 Task: Add filter "Question" in type.
Action: Mouse moved to (855, 259)
Screenshot: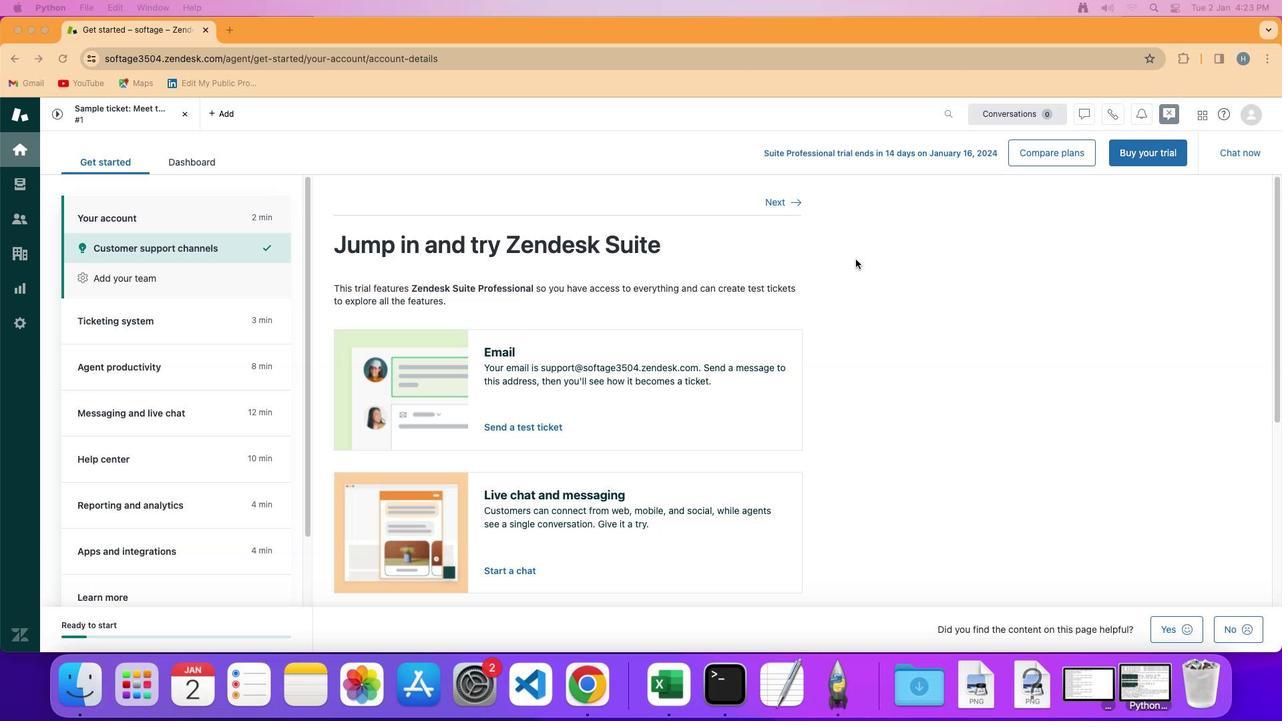 
Action: Mouse pressed left at (855, 259)
Screenshot: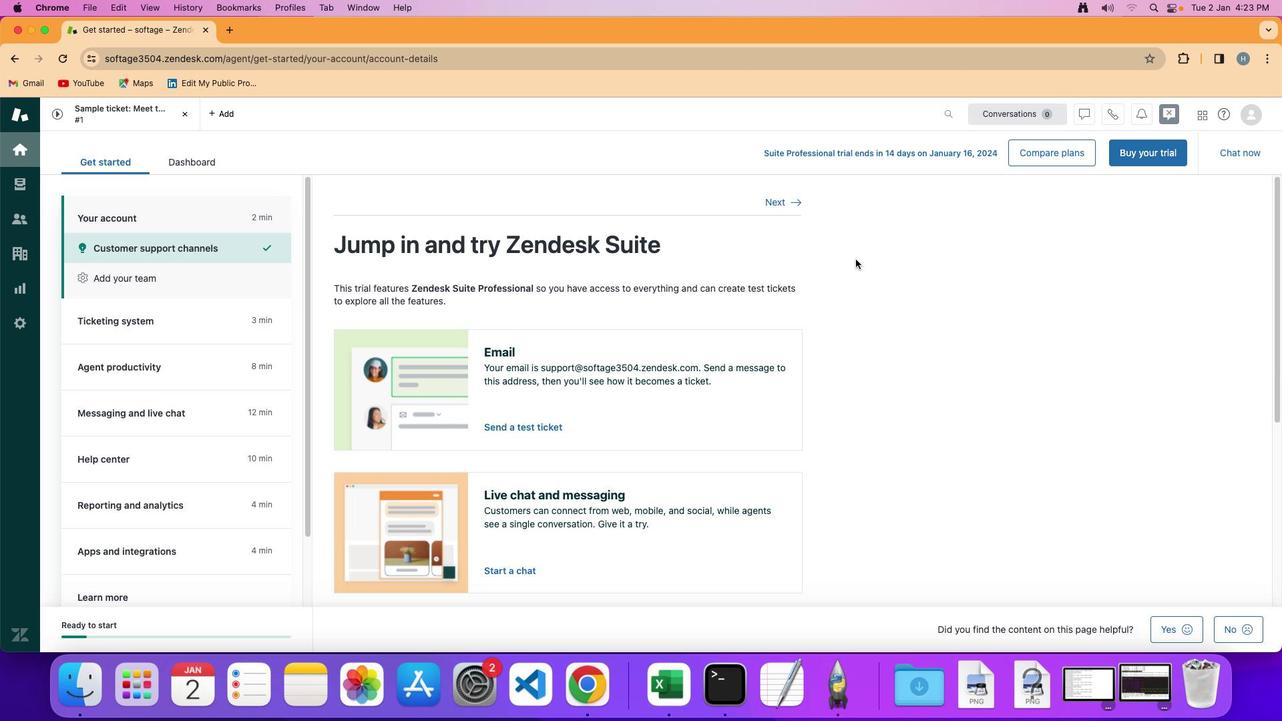 
Action: Mouse moved to (24, 179)
Screenshot: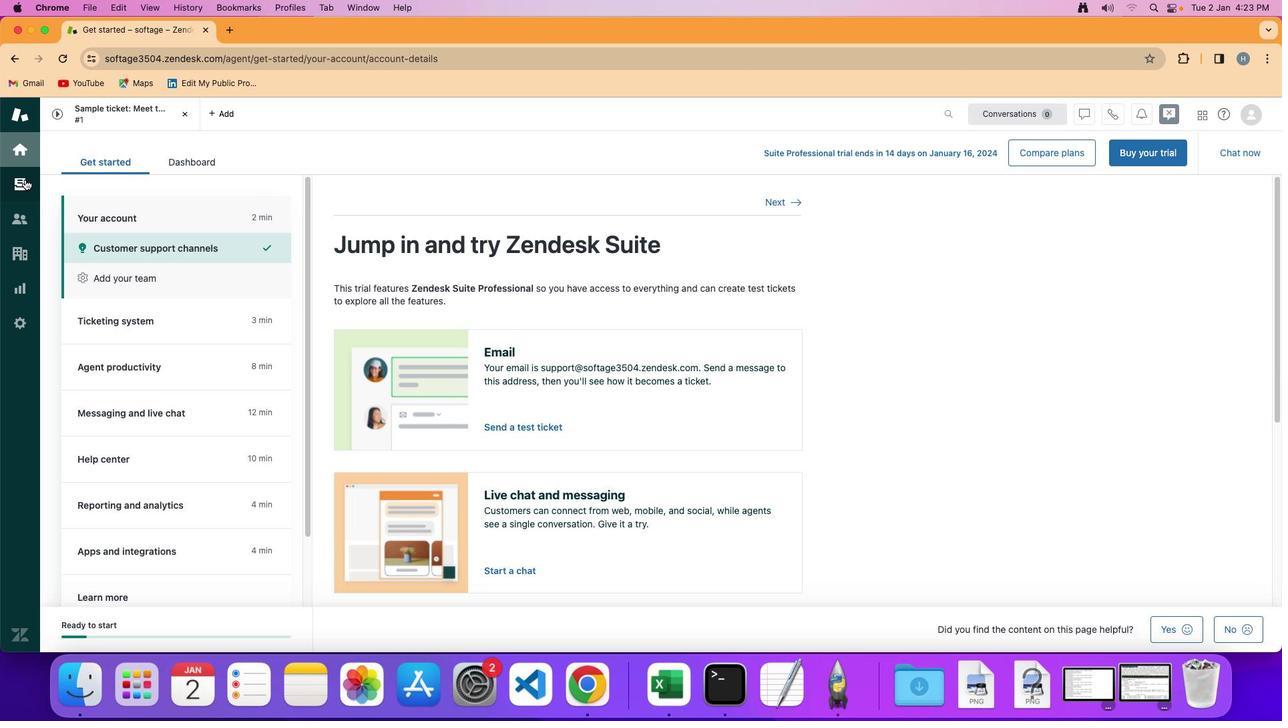 
Action: Mouse pressed left at (24, 179)
Screenshot: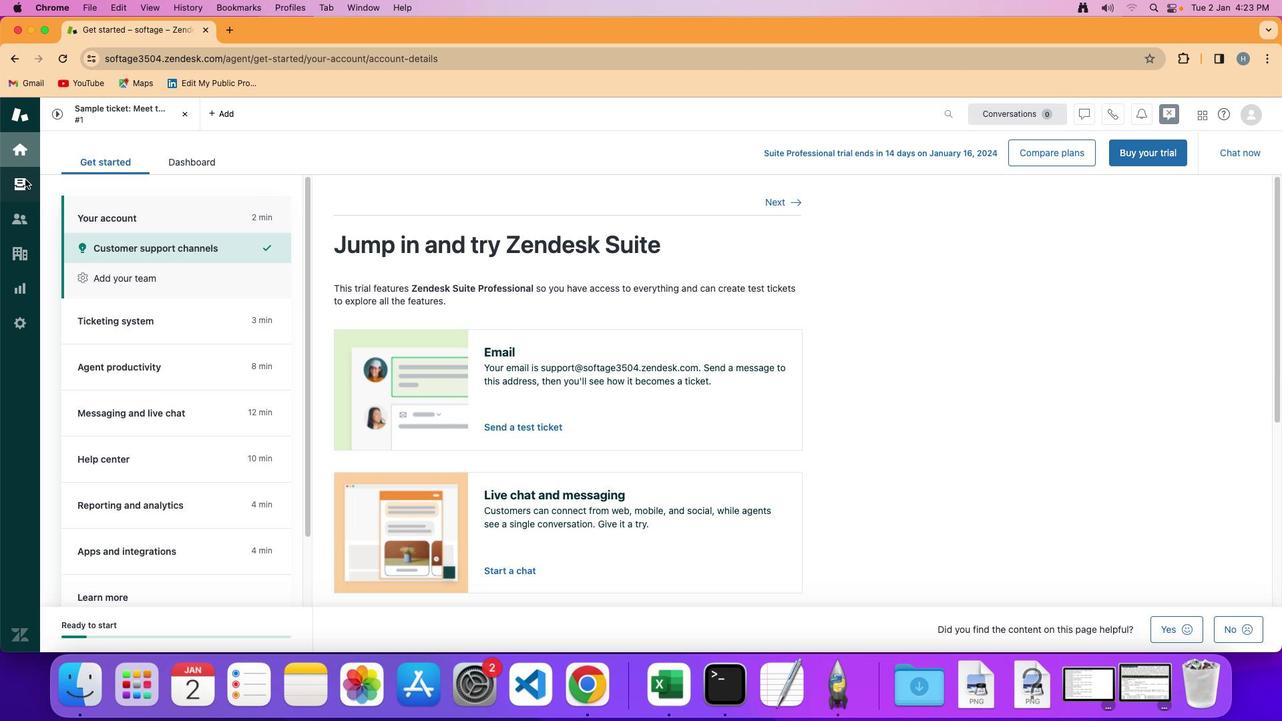 
Action: Mouse moved to (321, 201)
Screenshot: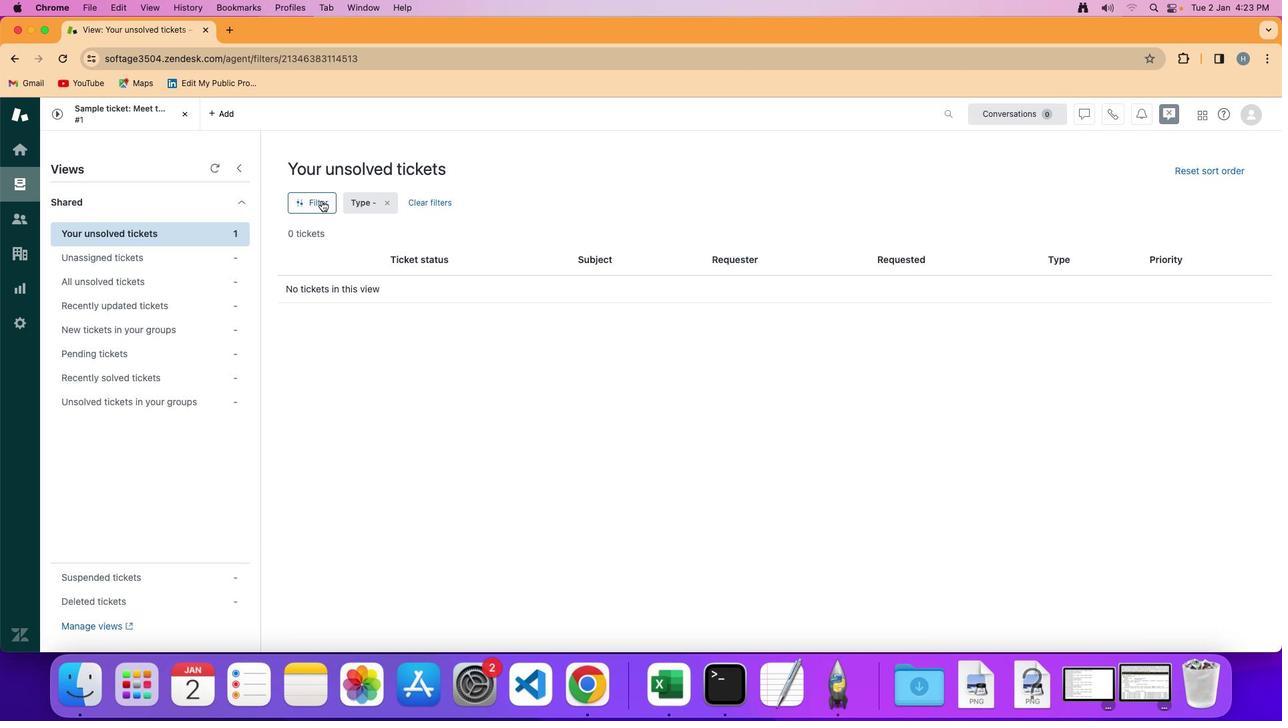 
Action: Mouse pressed left at (321, 201)
Screenshot: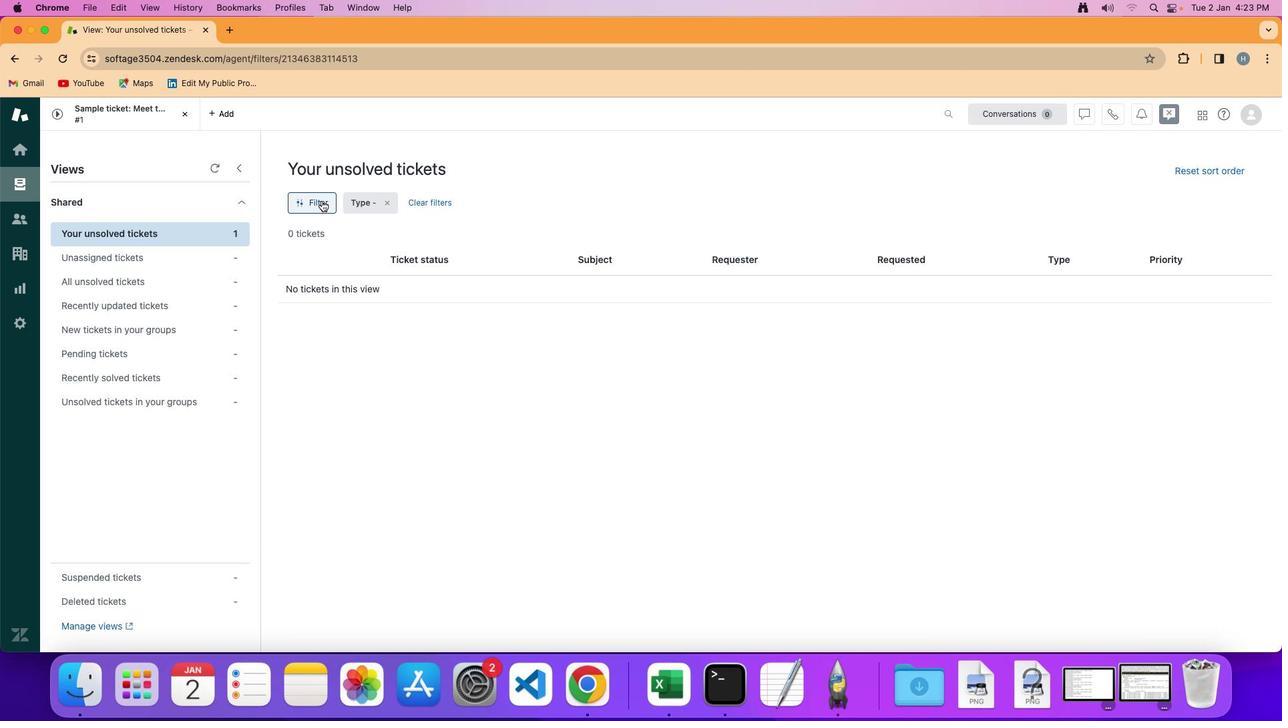 
Action: Mouse moved to (1064, 453)
Screenshot: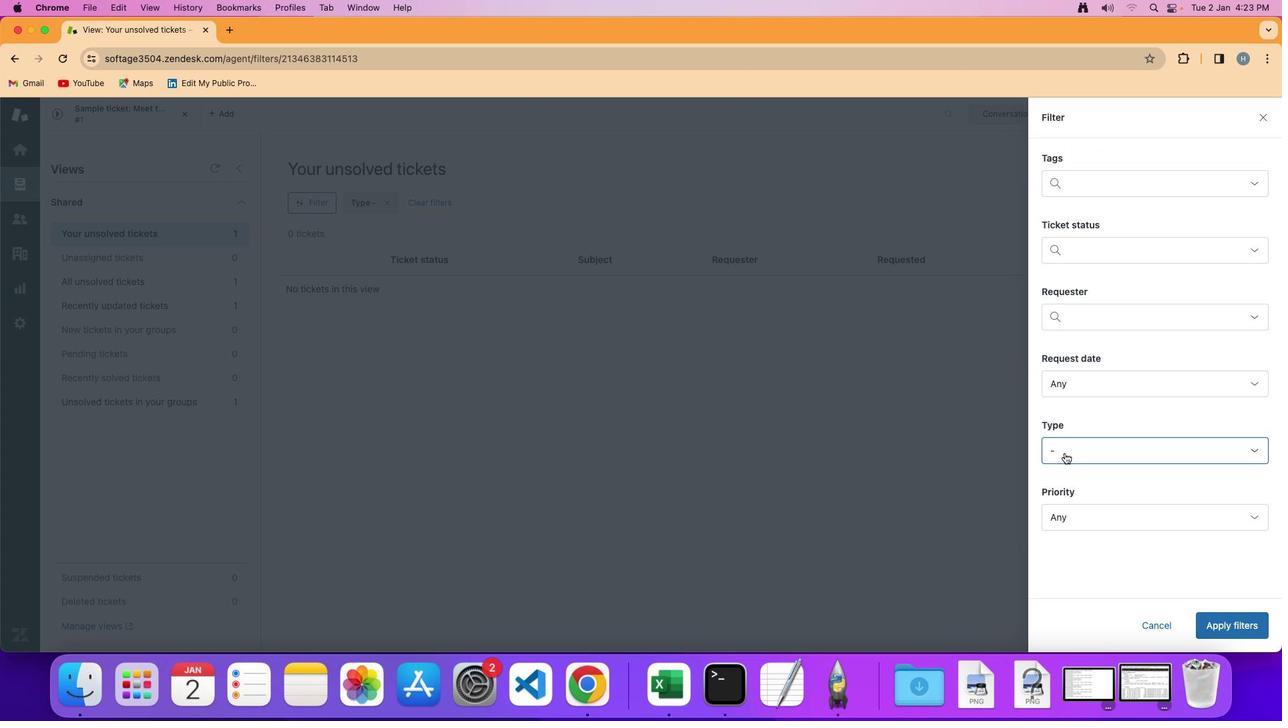 
Action: Mouse pressed left at (1064, 453)
Screenshot: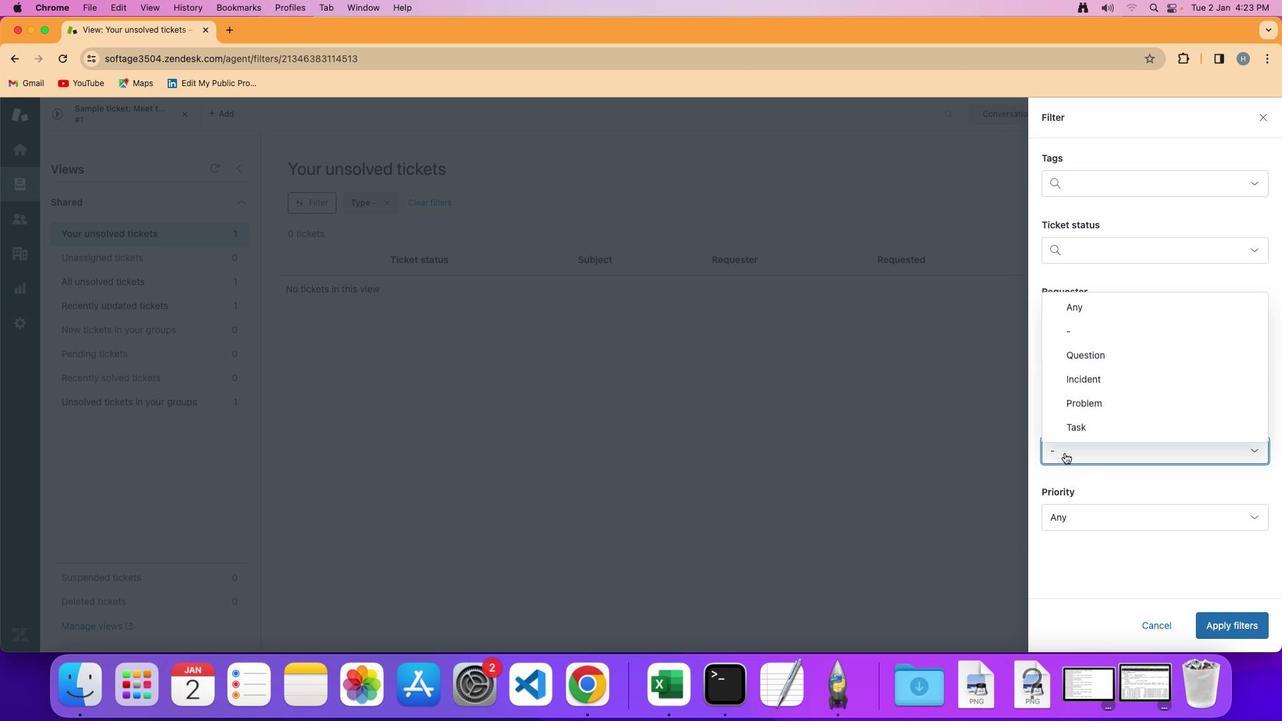 
Action: Mouse moved to (1128, 343)
Screenshot: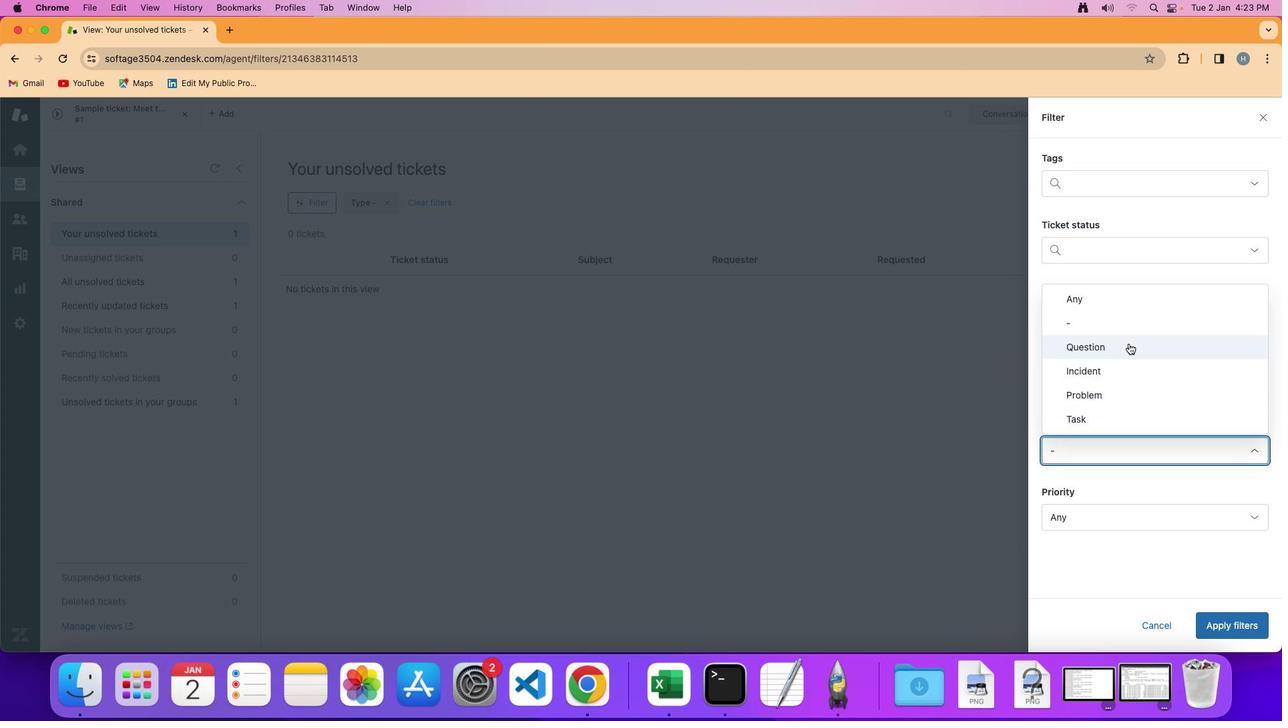 
Action: Mouse pressed left at (1128, 343)
Screenshot: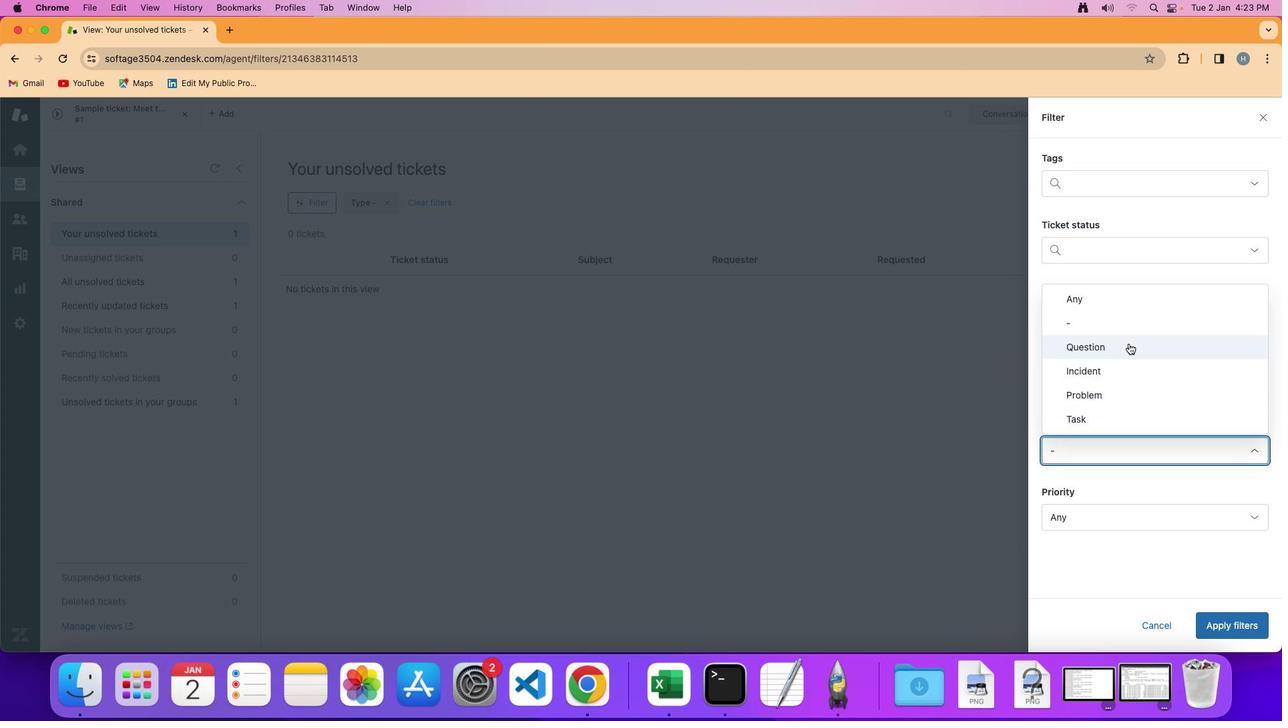
Action: Mouse moved to (1237, 623)
Screenshot: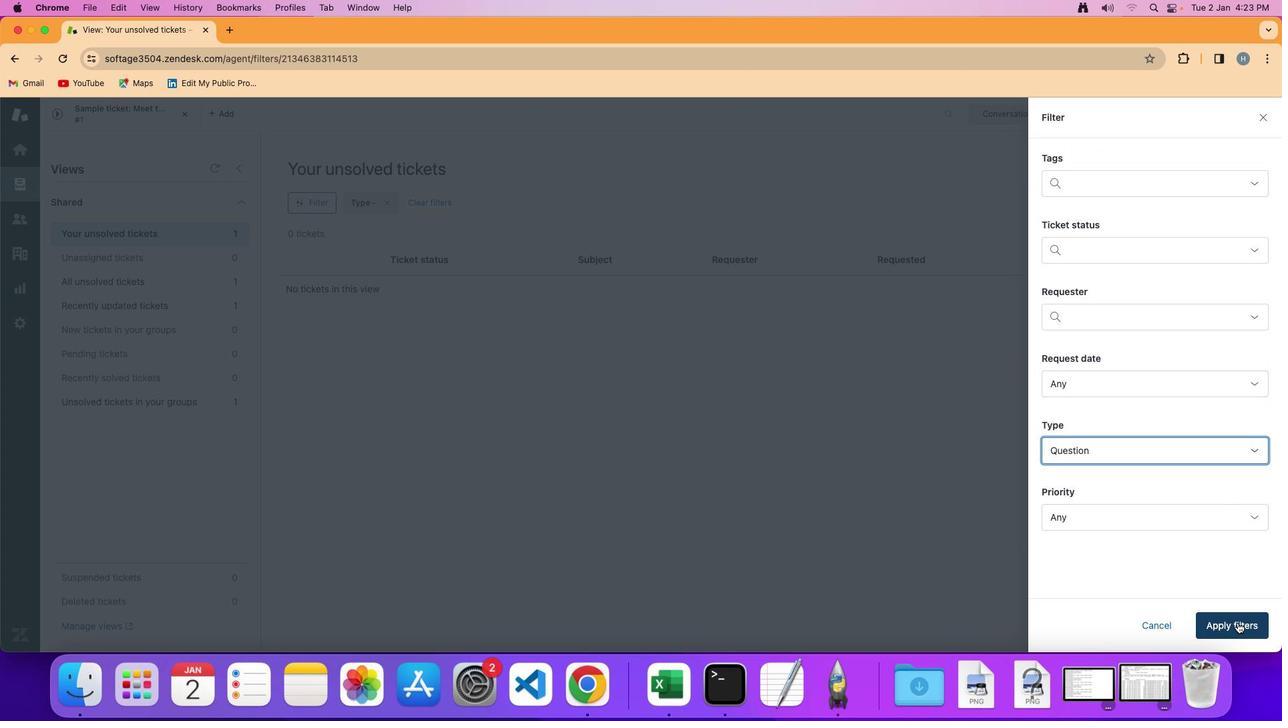 
Action: Mouse pressed left at (1237, 623)
Screenshot: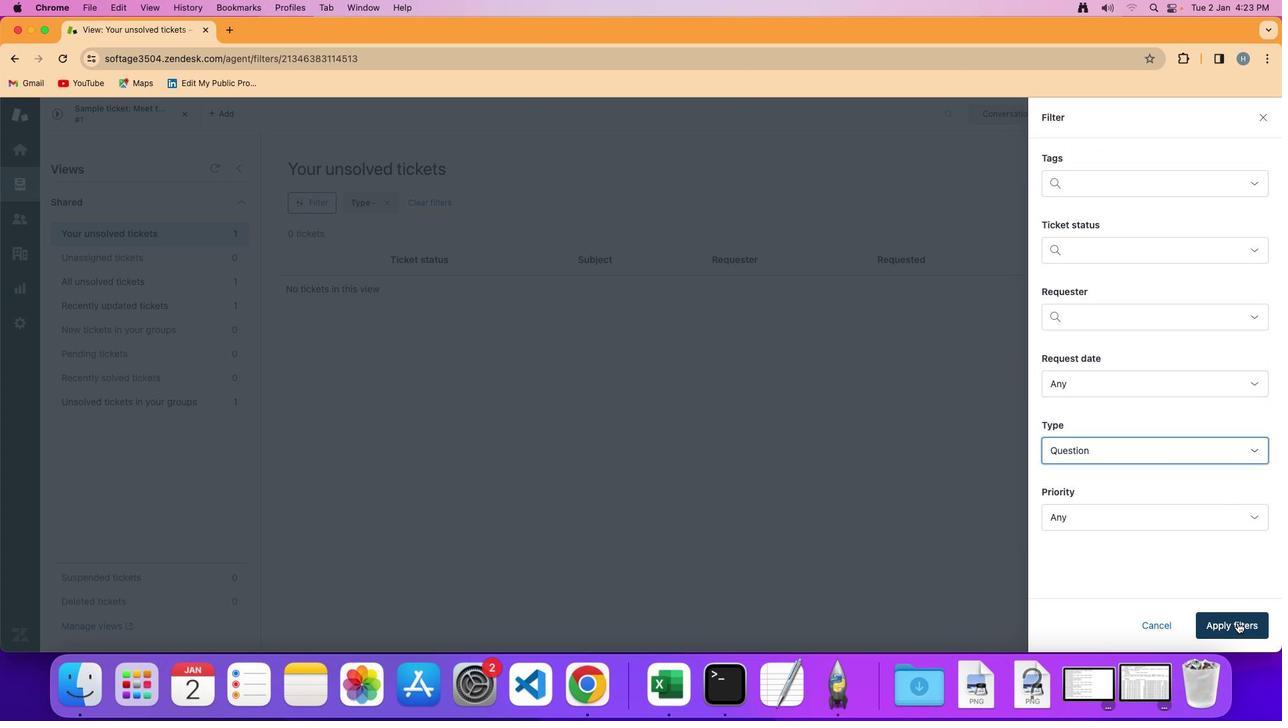 
Action: Mouse moved to (765, 418)
Screenshot: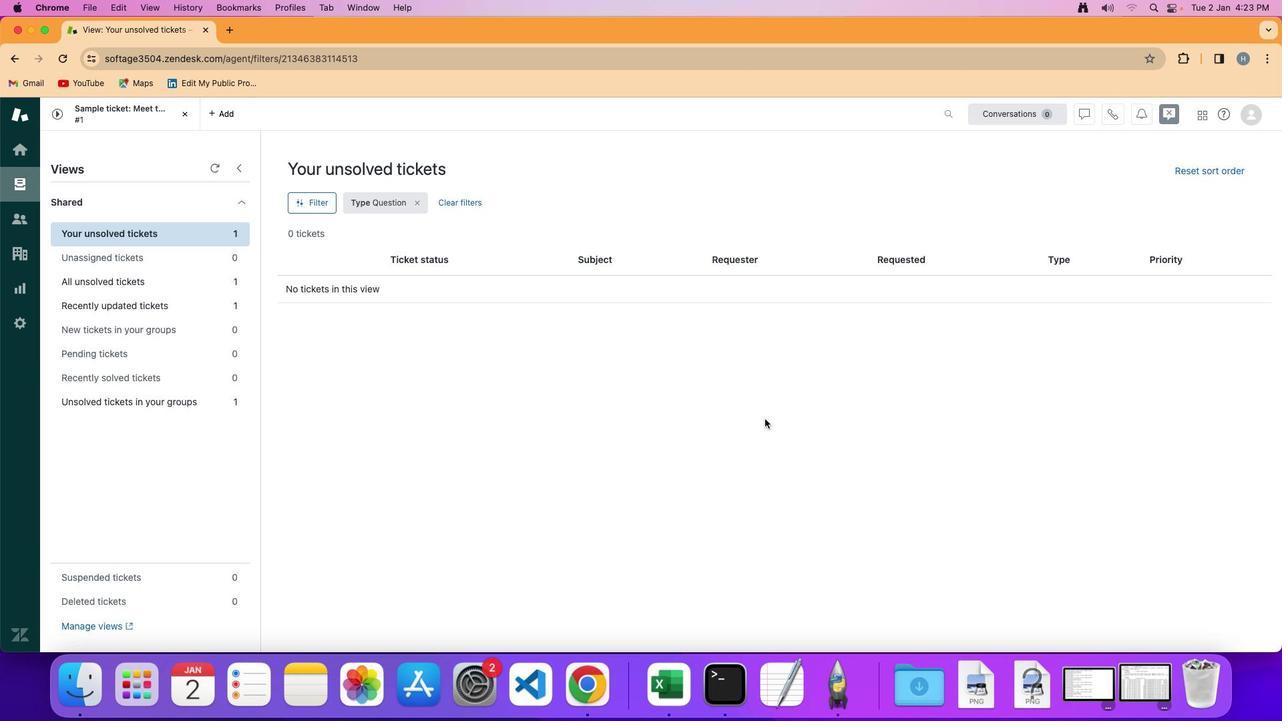 
